 Task: Select option "Nobody" in Board deletion restrictions.
Action: Mouse moved to (292, 415)
Screenshot: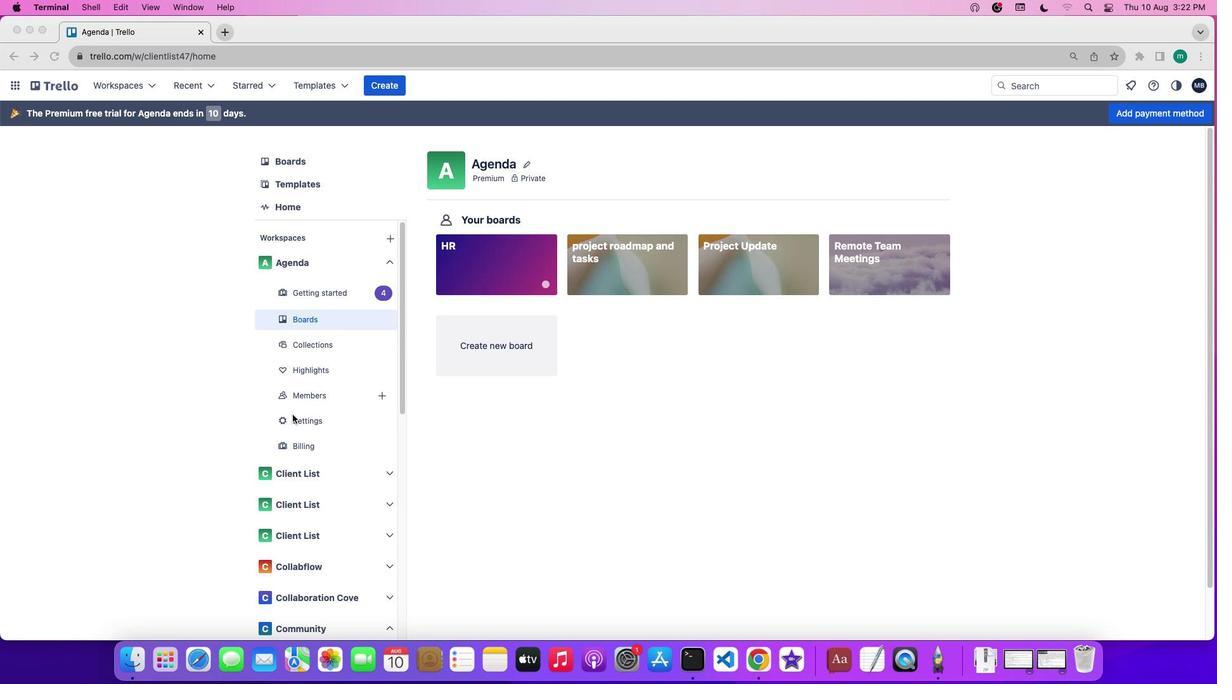 
Action: Mouse pressed left at (292, 415)
Screenshot: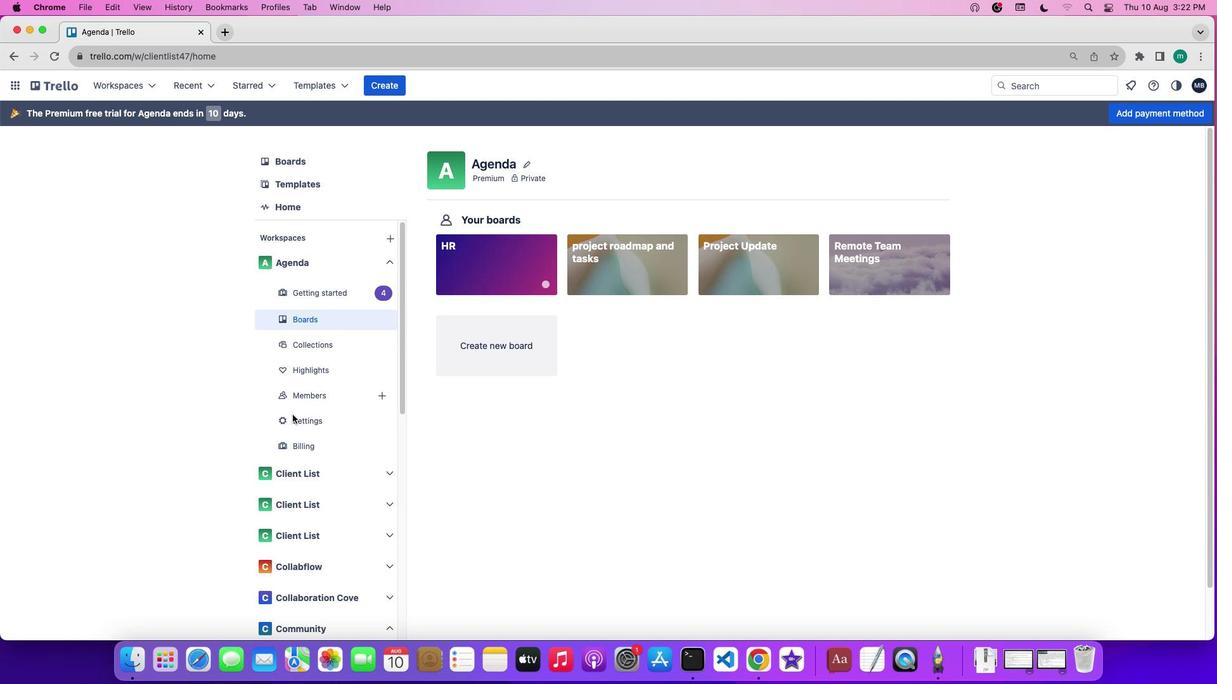 
Action: Mouse pressed left at (292, 415)
Screenshot: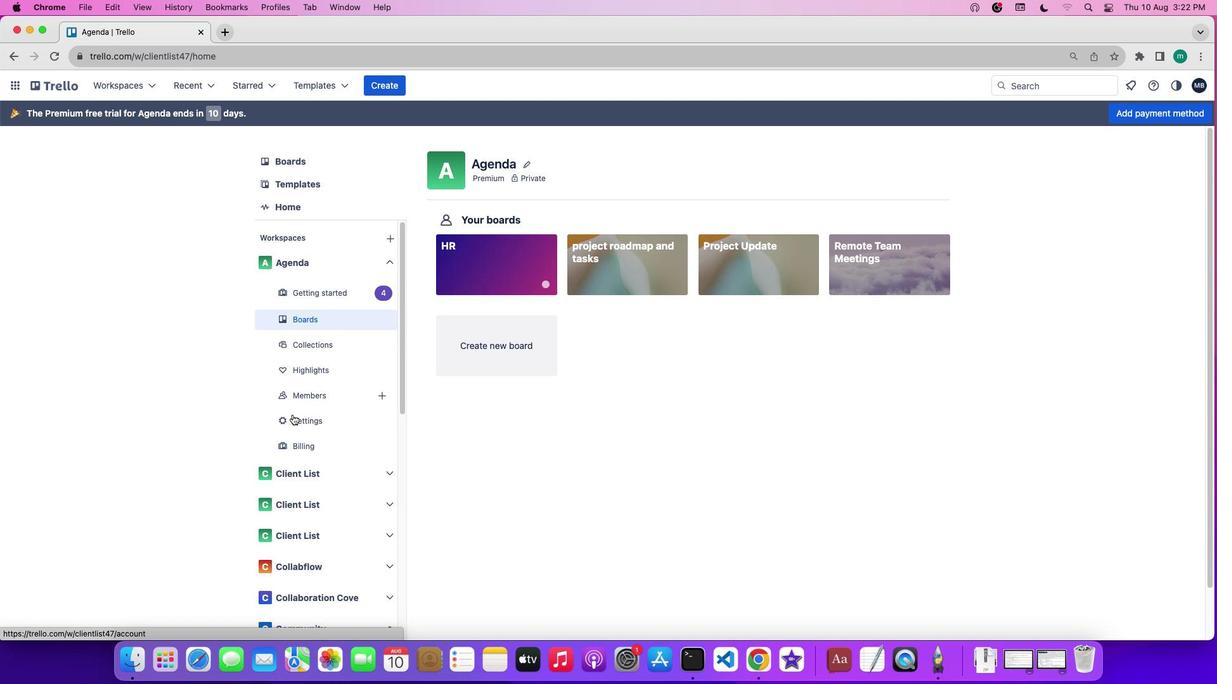 
Action: Mouse moved to (548, 483)
Screenshot: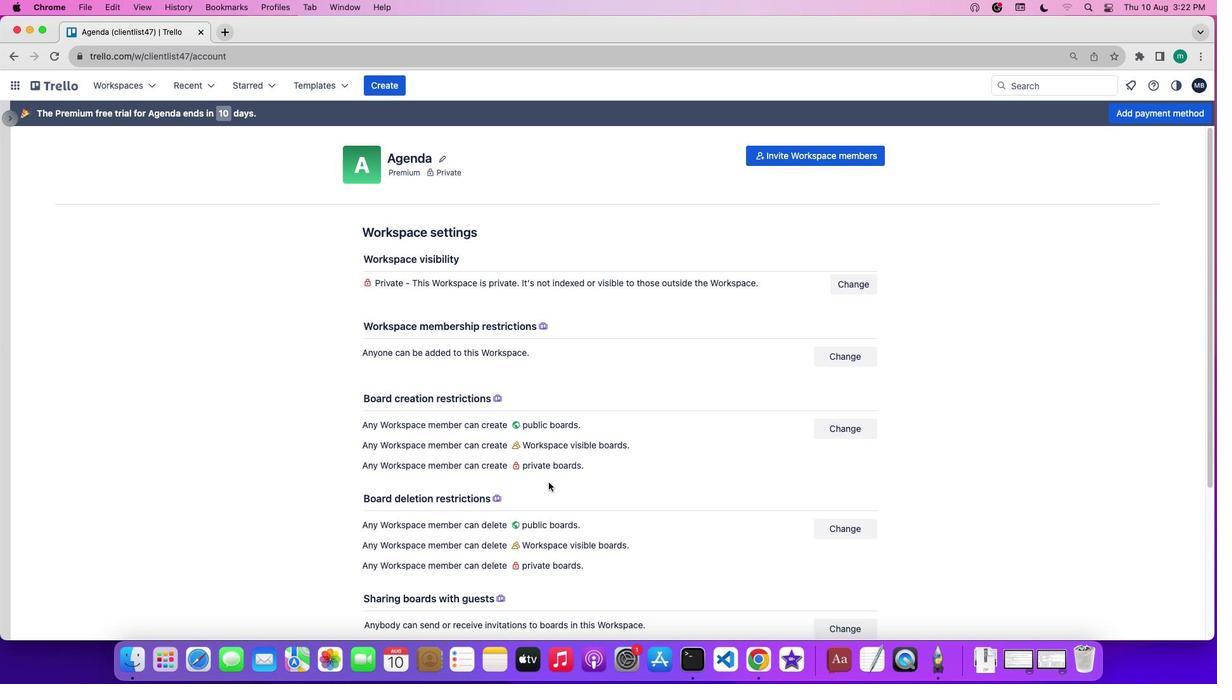 
Action: Mouse scrolled (548, 483) with delta (0, 0)
Screenshot: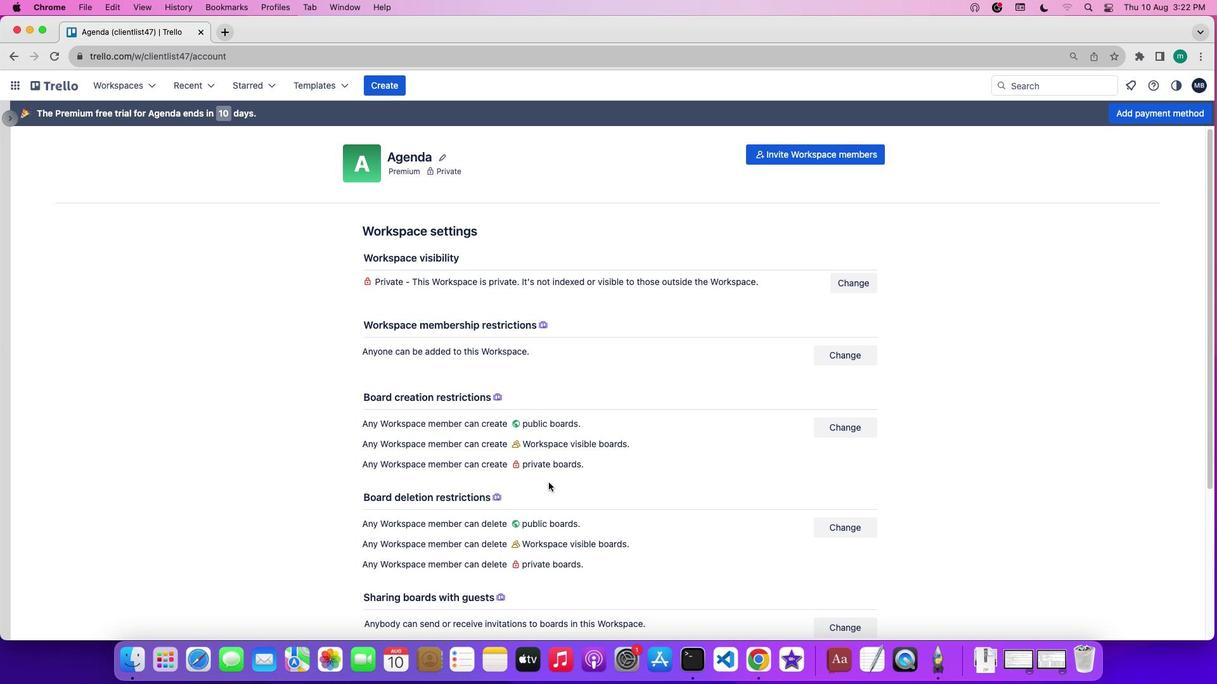 
Action: Mouse scrolled (548, 483) with delta (0, 0)
Screenshot: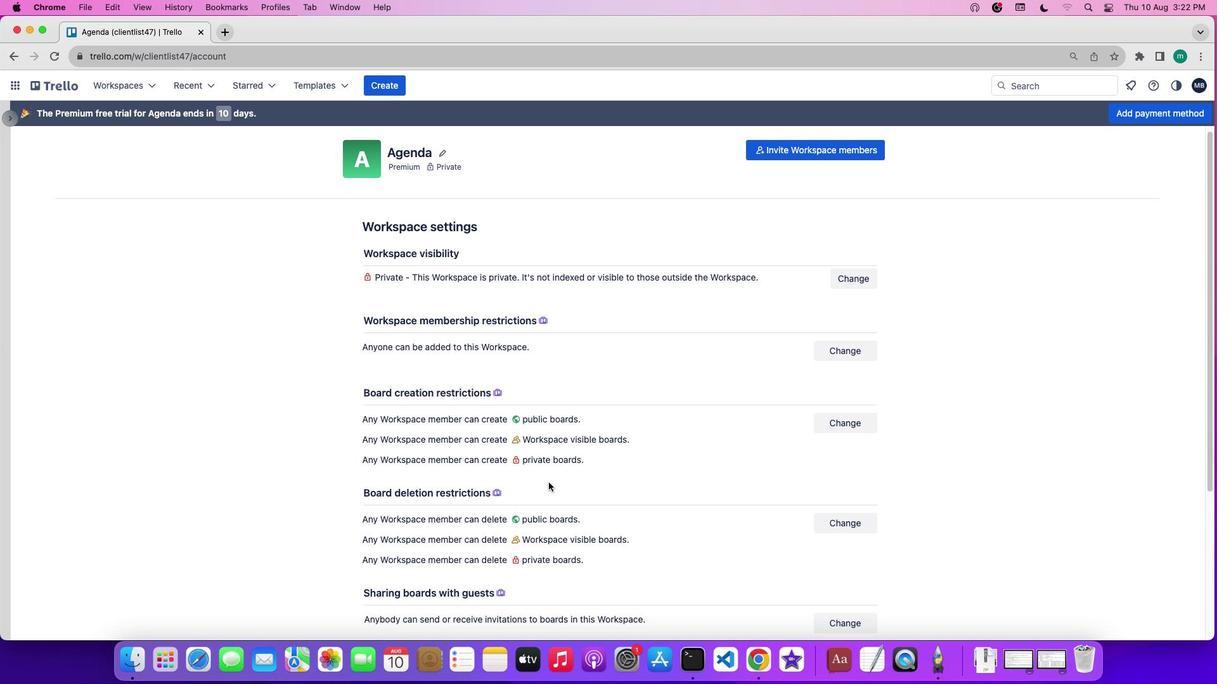 
Action: Mouse scrolled (548, 483) with delta (0, 0)
Screenshot: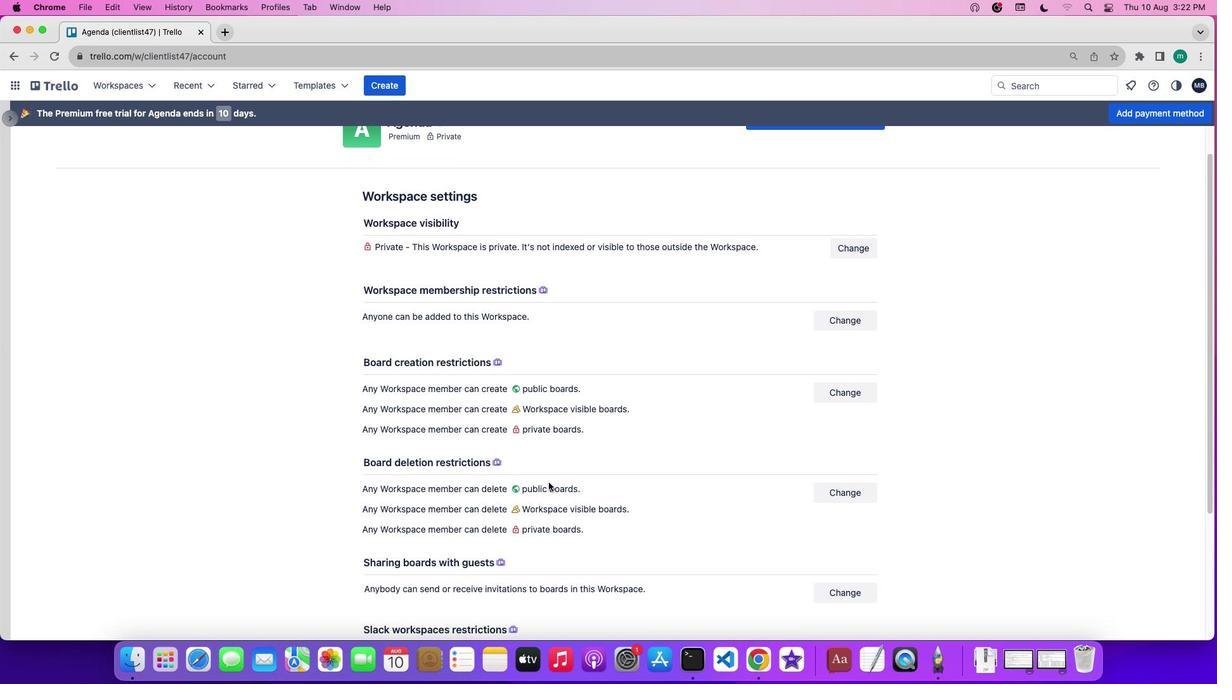 
Action: Mouse scrolled (548, 483) with delta (0, 0)
Screenshot: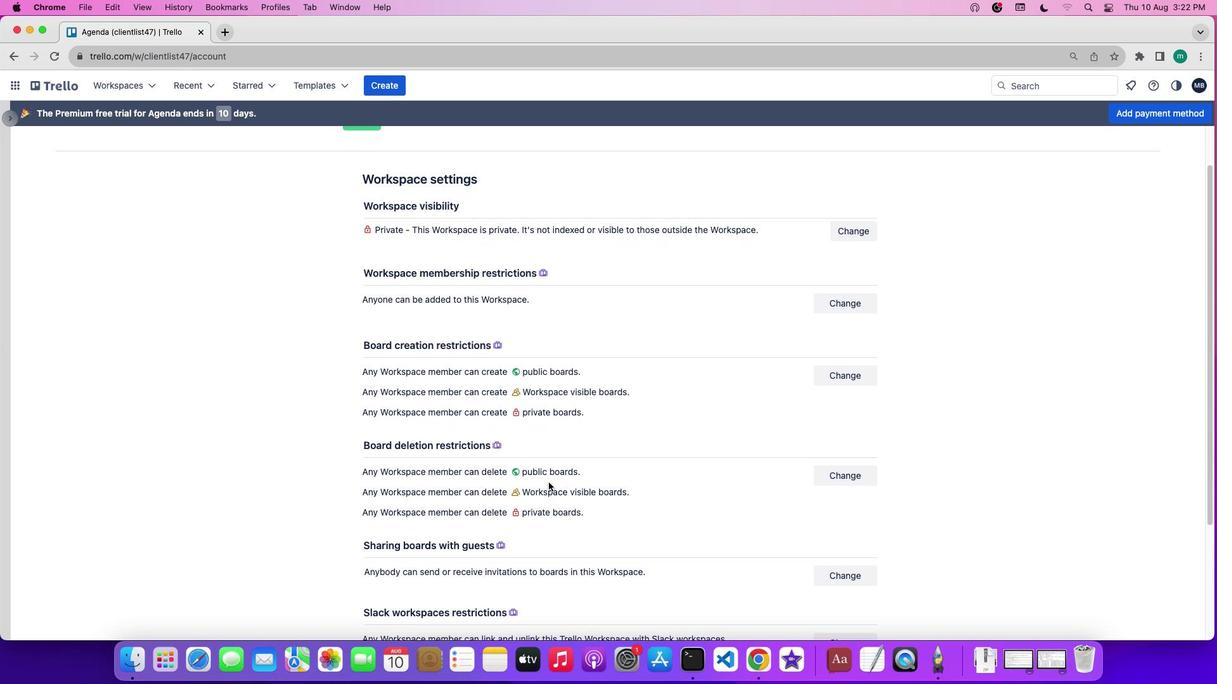 
Action: Mouse scrolled (548, 483) with delta (0, 0)
Screenshot: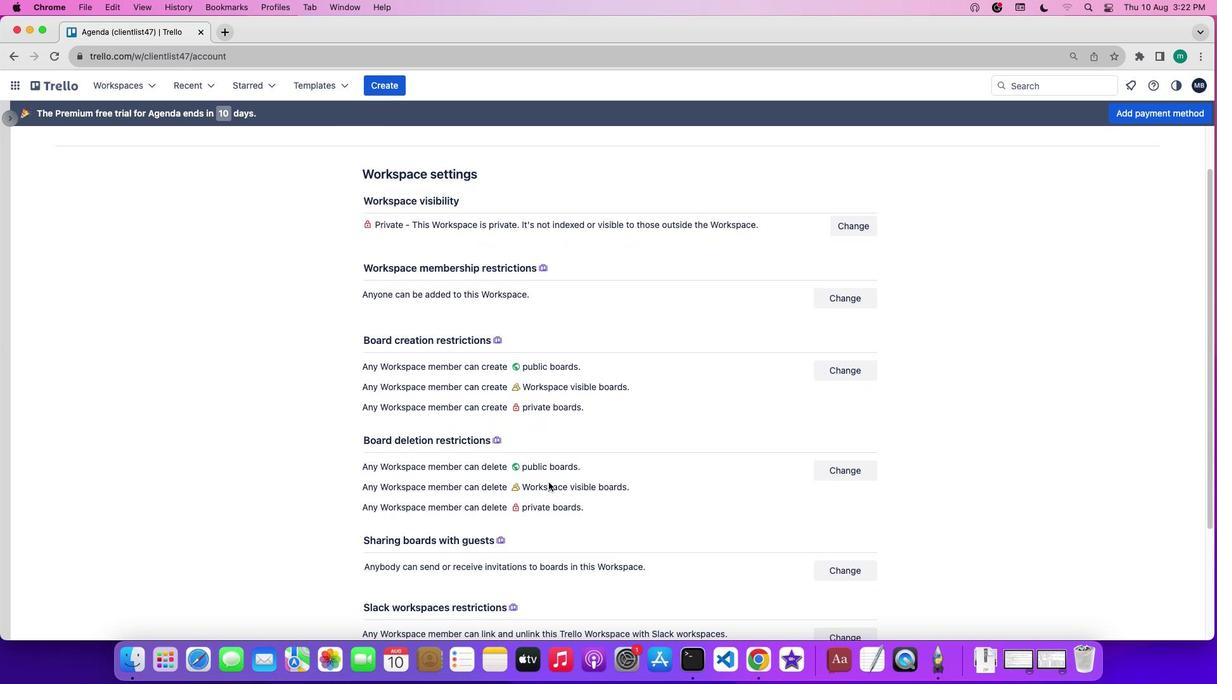 
Action: Mouse scrolled (548, 483) with delta (0, 0)
Screenshot: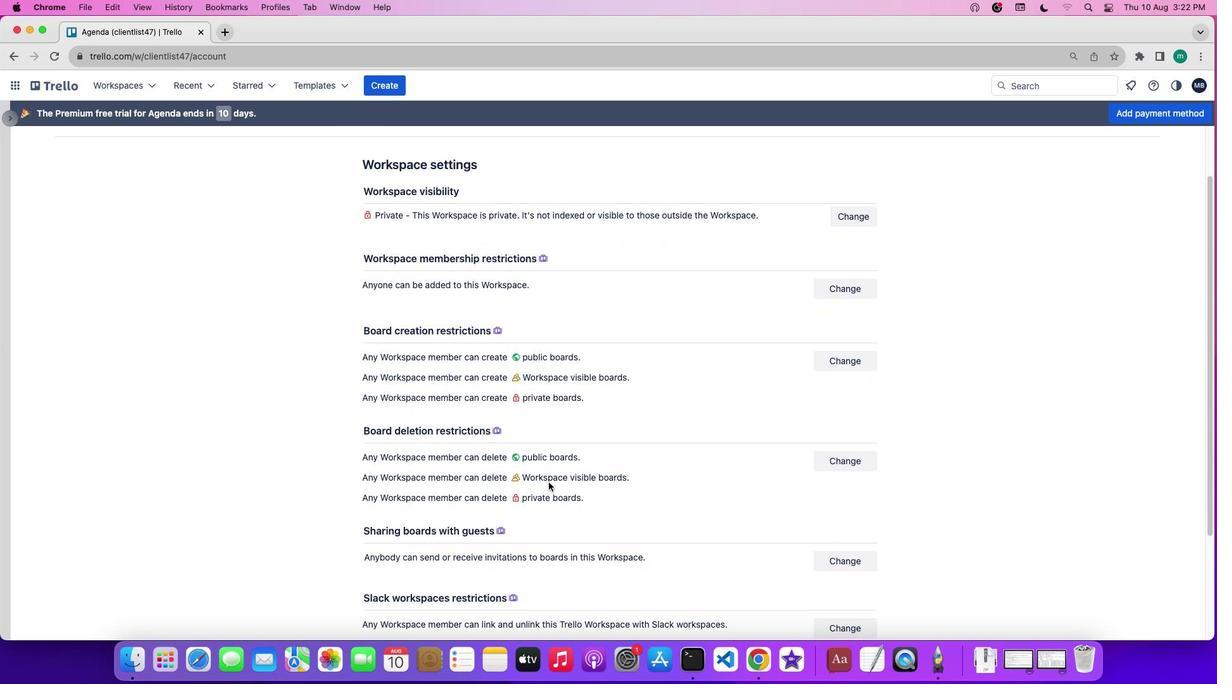 
Action: Mouse scrolled (548, 483) with delta (0, 0)
Screenshot: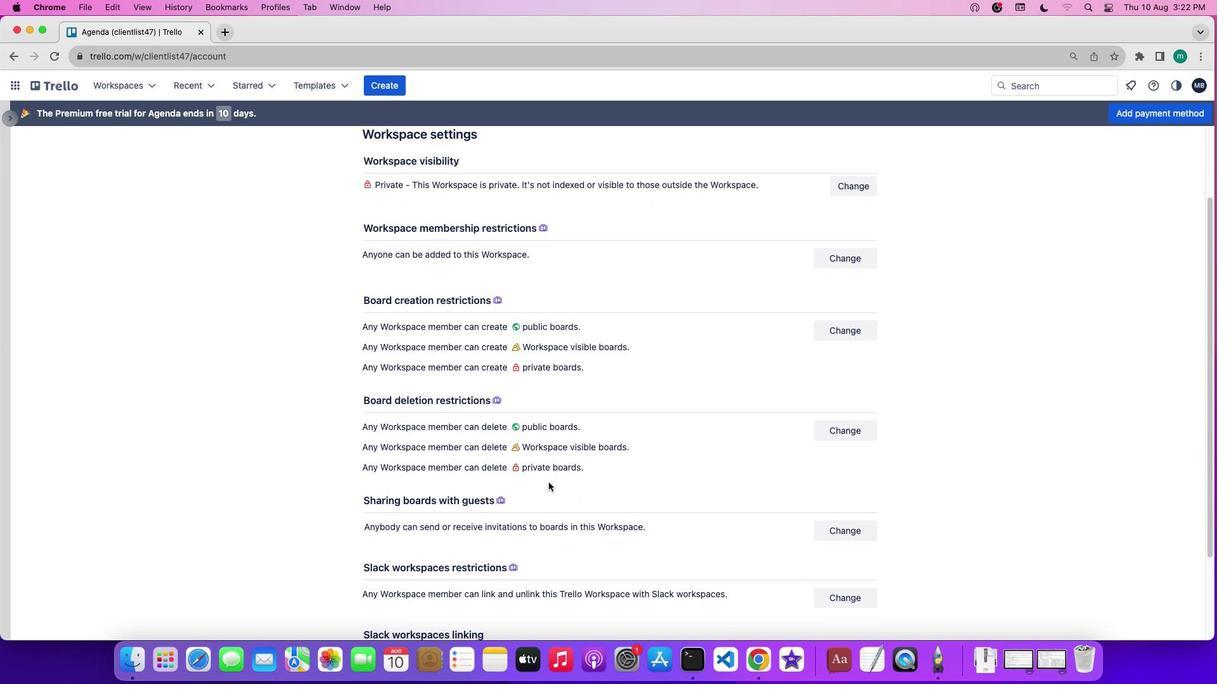 
Action: Mouse scrolled (548, 483) with delta (0, 0)
Screenshot: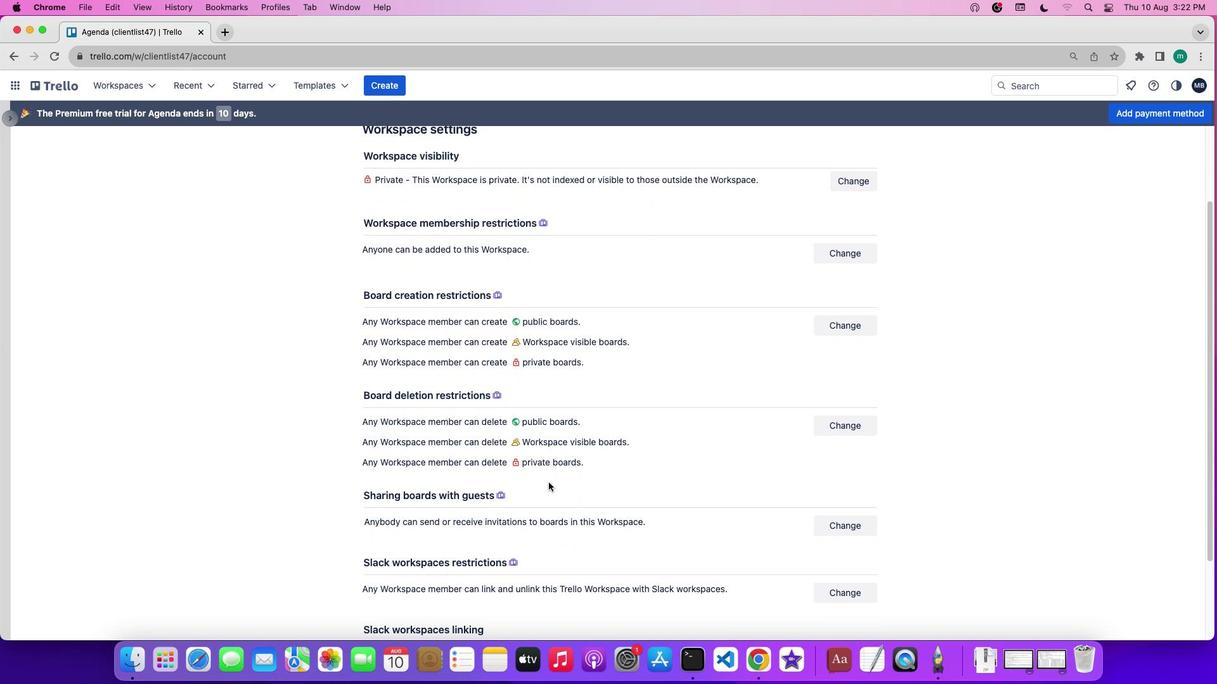 
Action: Mouse scrolled (548, 483) with delta (0, 0)
Screenshot: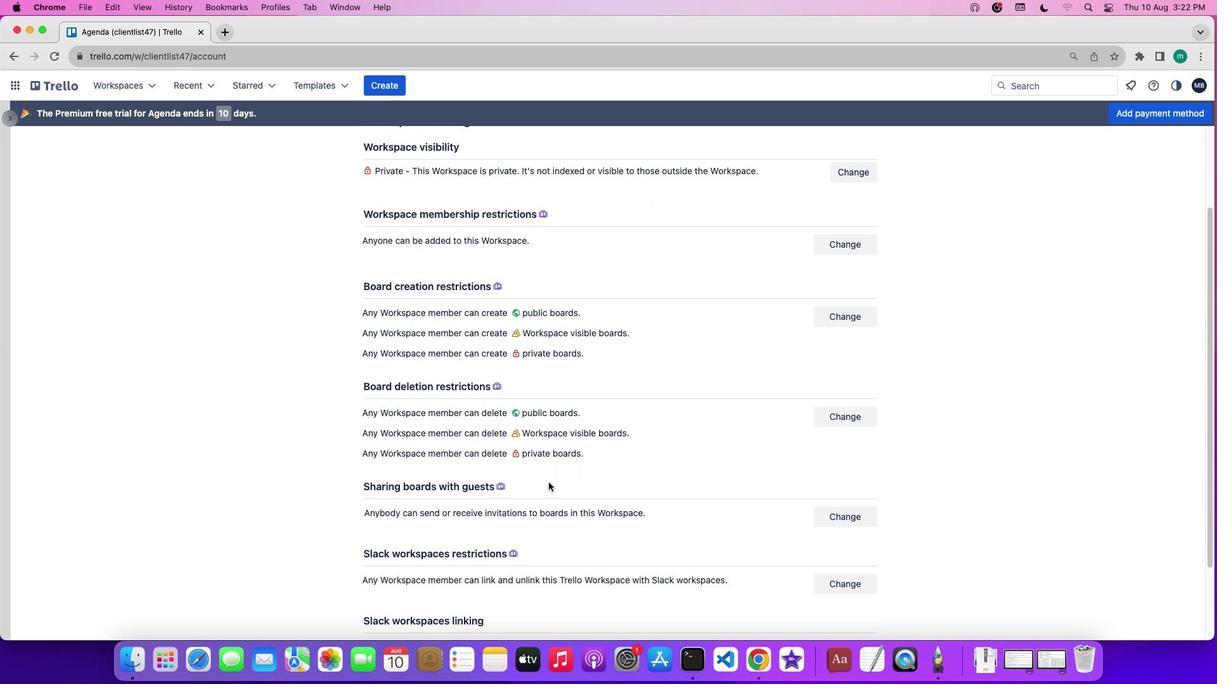 
Action: Mouse scrolled (548, 483) with delta (0, 0)
Screenshot: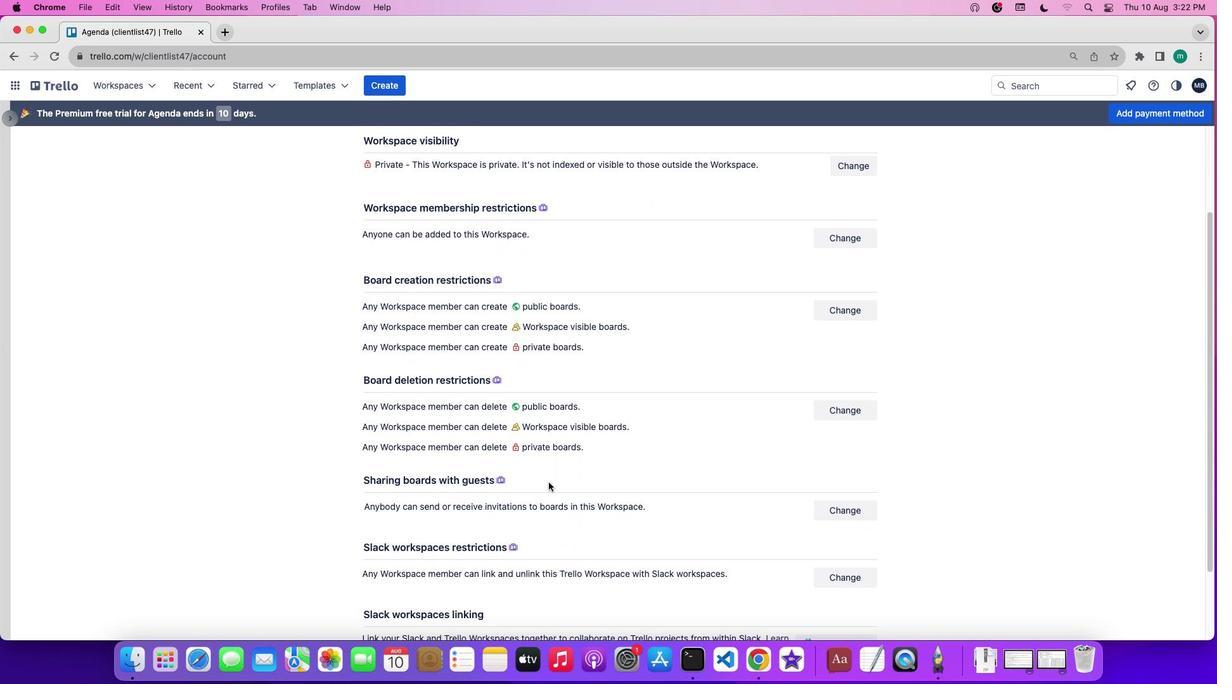 
Action: Mouse scrolled (548, 483) with delta (0, 0)
Screenshot: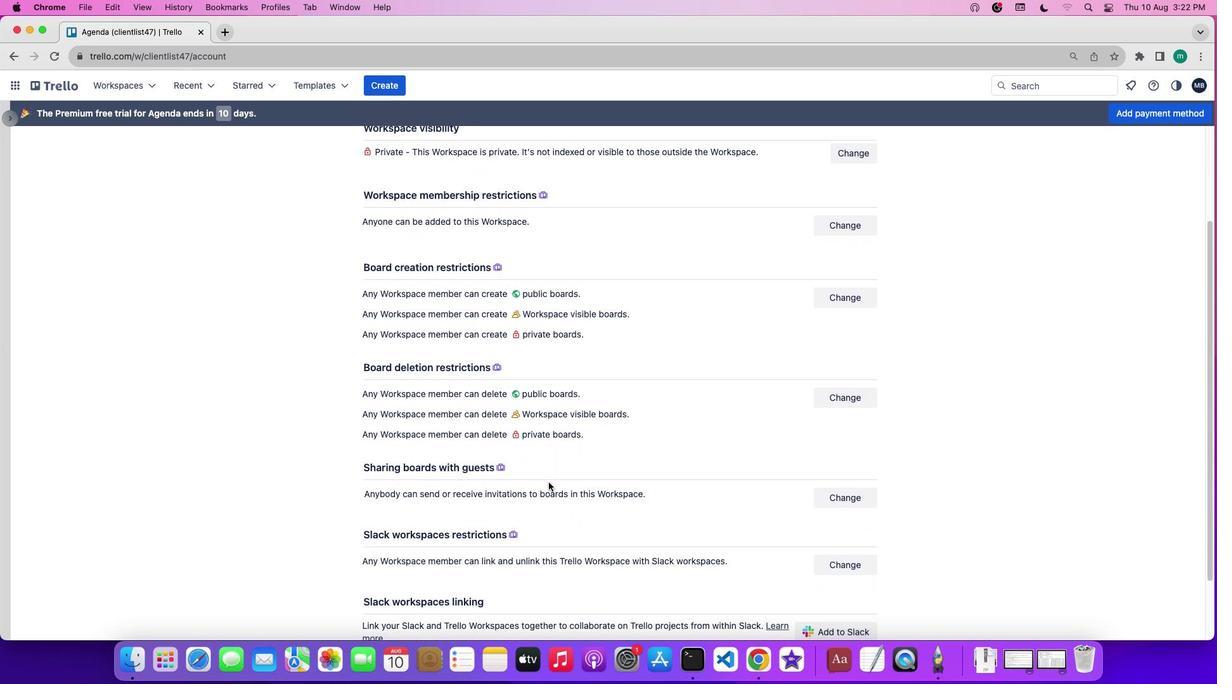 
Action: Mouse moved to (838, 398)
Screenshot: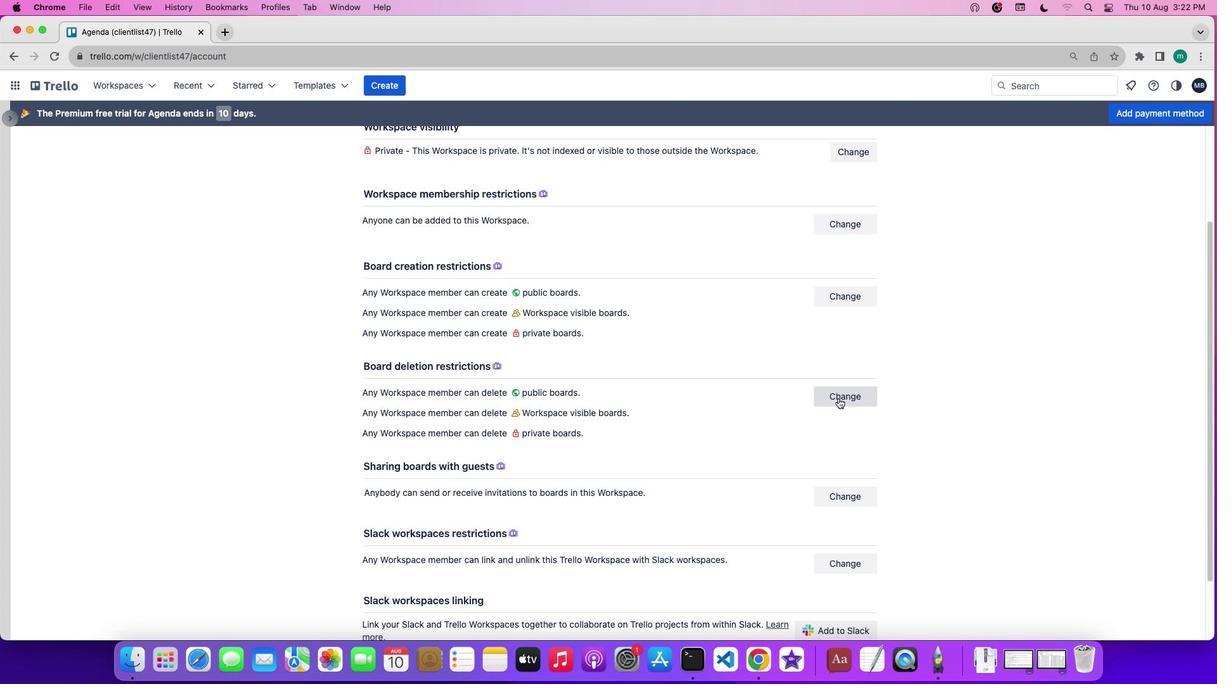 
Action: Mouse pressed left at (838, 398)
Screenshot: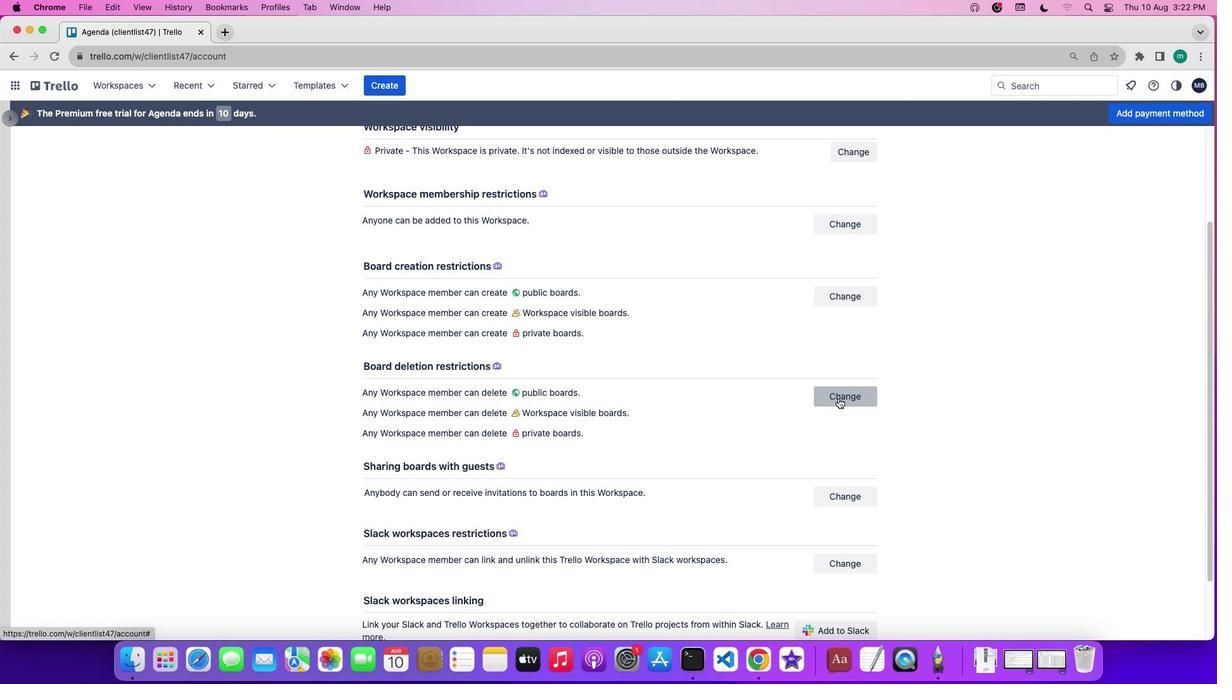 
Action: Mouse moved to (850, 201)
Screenshot: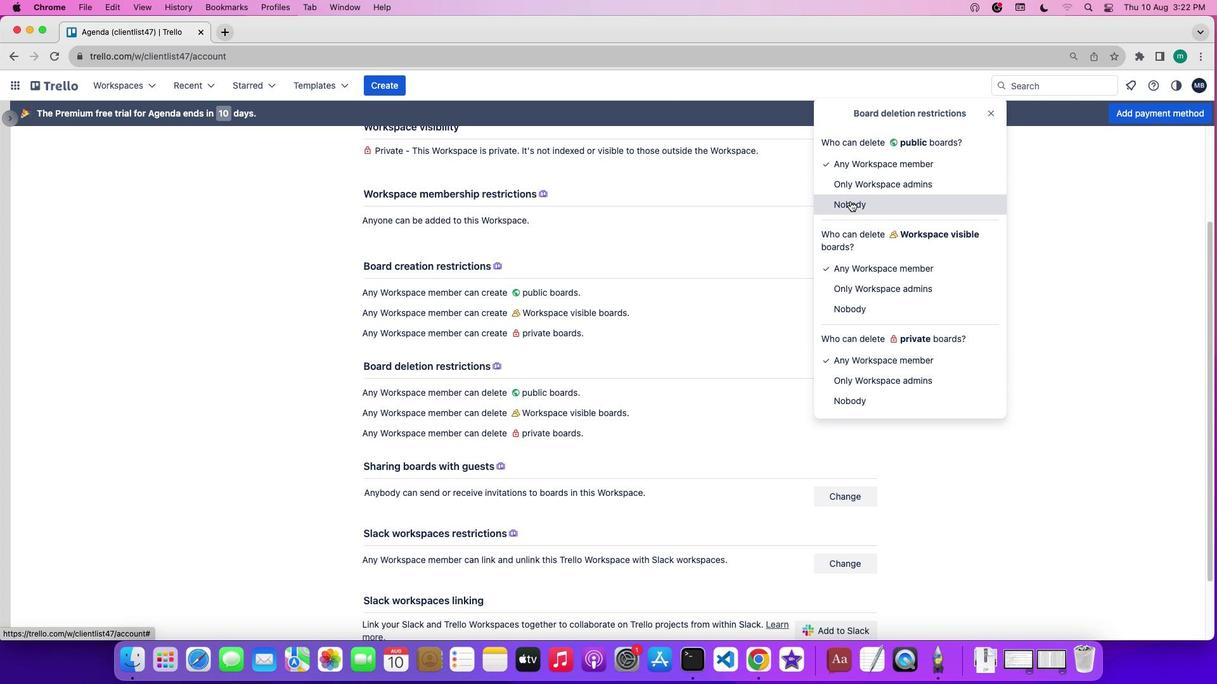 
Action: Mouse pressed left at (850, 201)
Screenshot: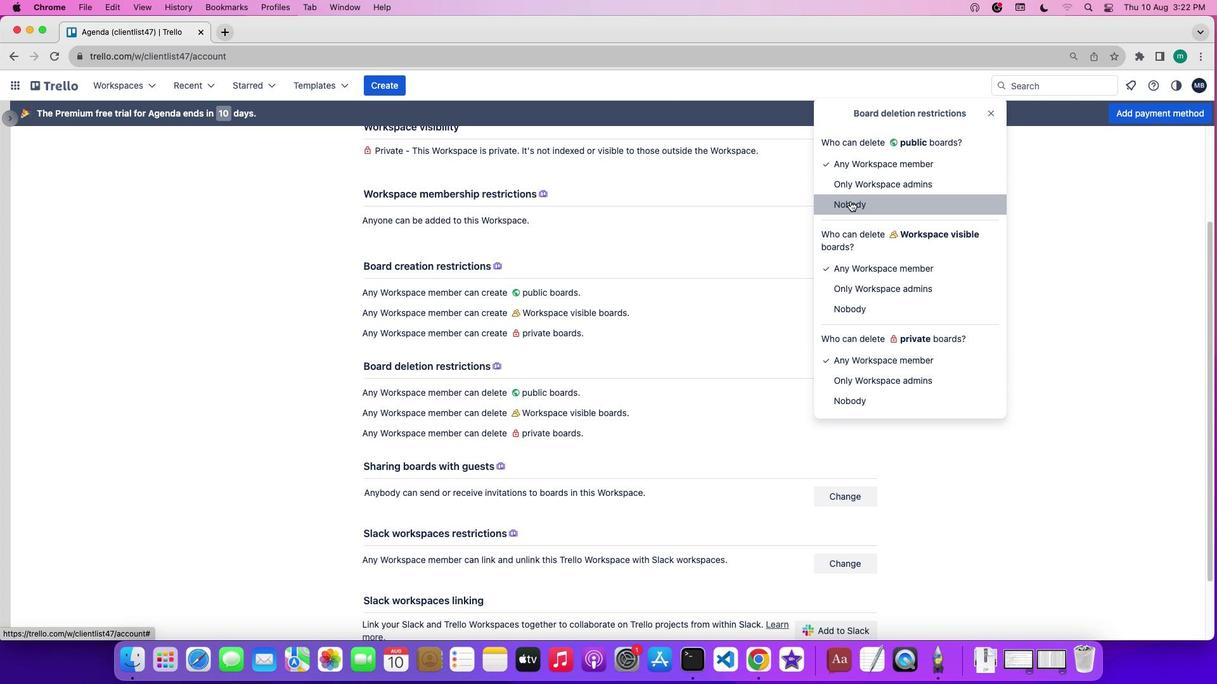
